 Task: Create List Refunds in Board Newsletter Strategy to Workspace Information Security. Create List Disputes in Board Product Prototyping to Workspace Information Security. Create List Collections in Board Product Pricing and Packaging Strategy to Workspace Information Security
Action: Mouse moved to (340, 132)
Screenshot: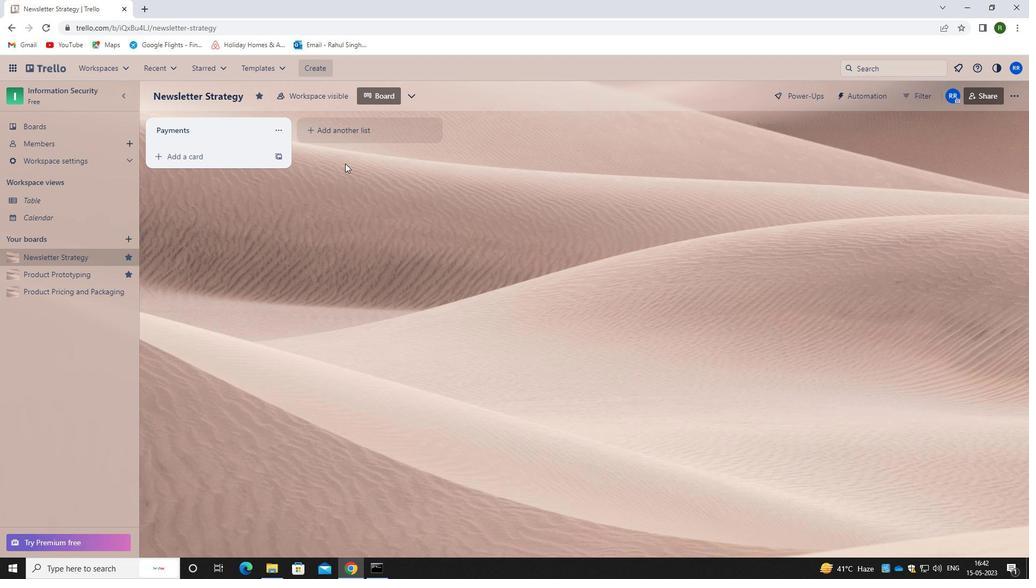 
Action: Mouse pressed left at (340, 132)
Screenshot: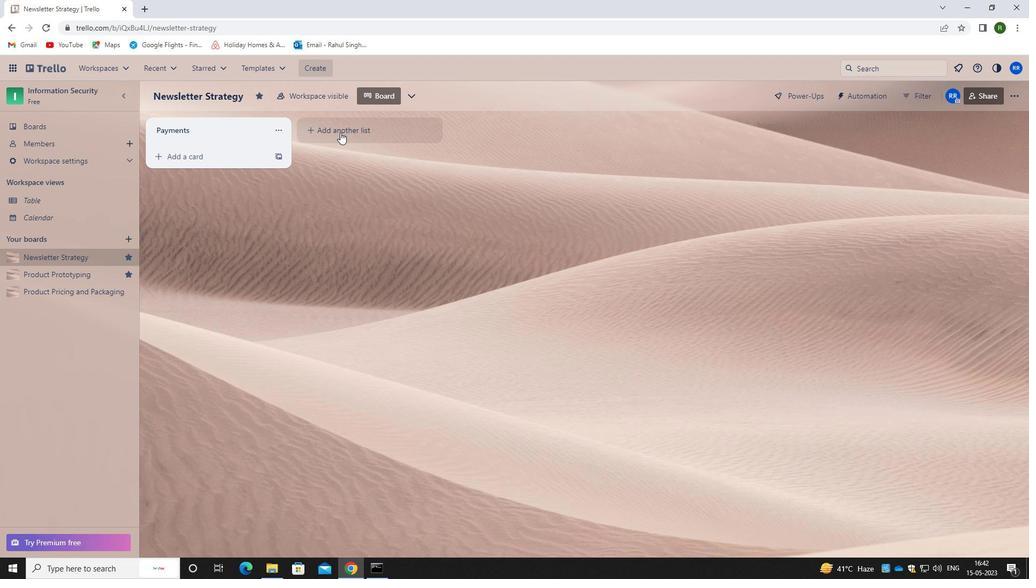 
Action: Mouse moved to (347, 129)
Screenshot: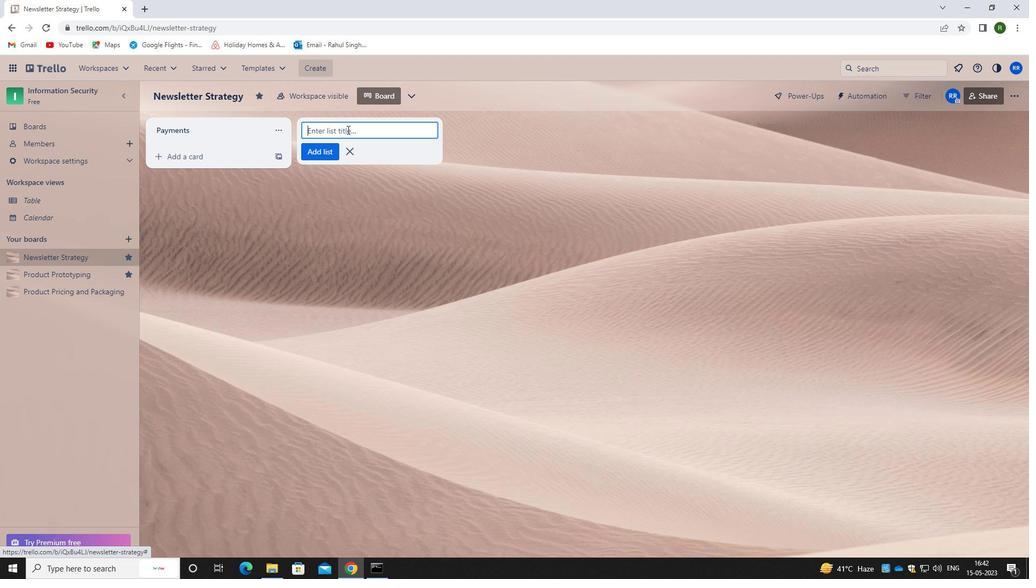 
Action: Key pressed <Key.caps_lock>r<Key.caps_lock>efunds
Screenshot: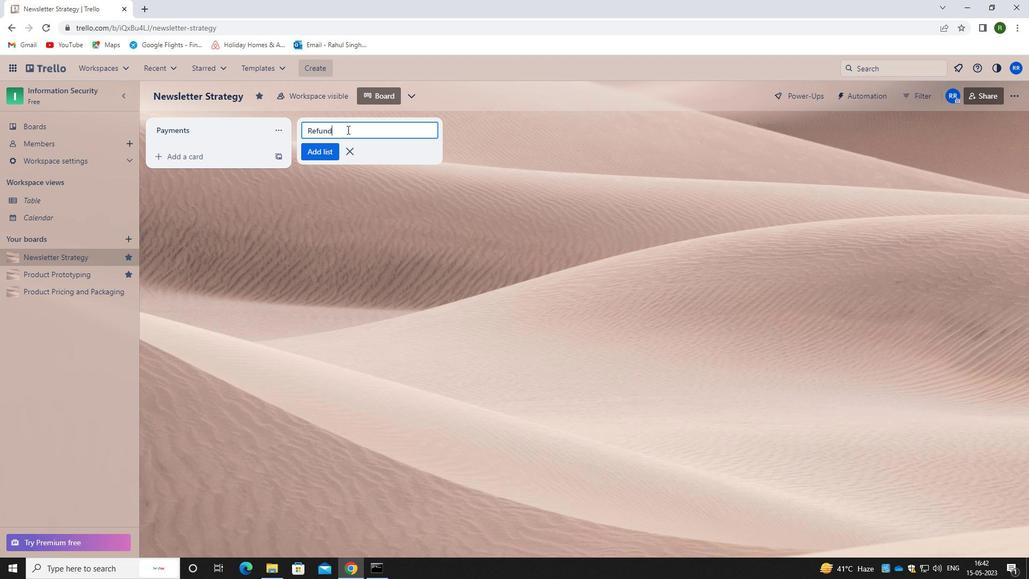 
Action: Mouse moved to (325, 153)
Screenshot: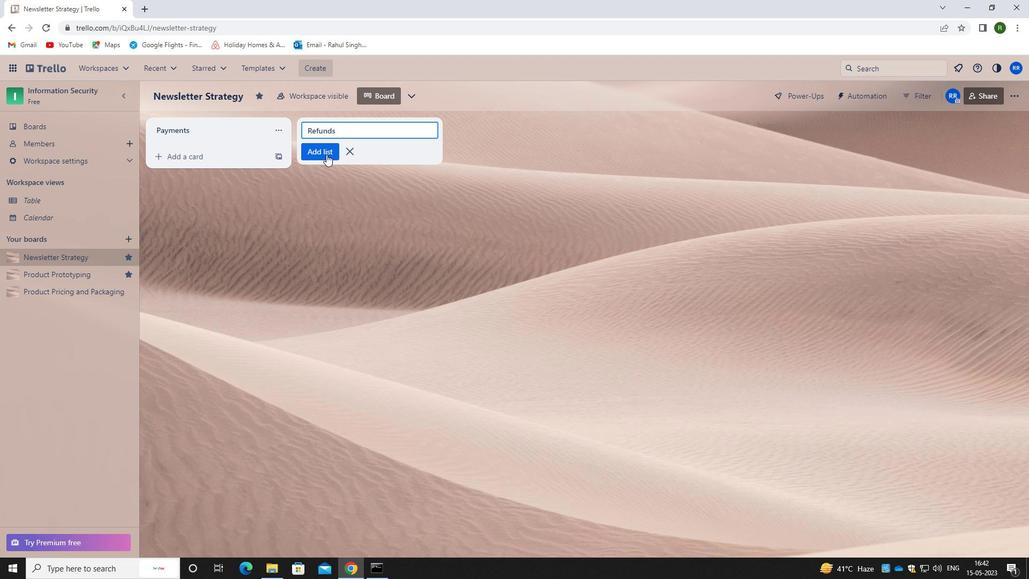 
Action: Mouse pressed left at (325, 153)
Screenshot: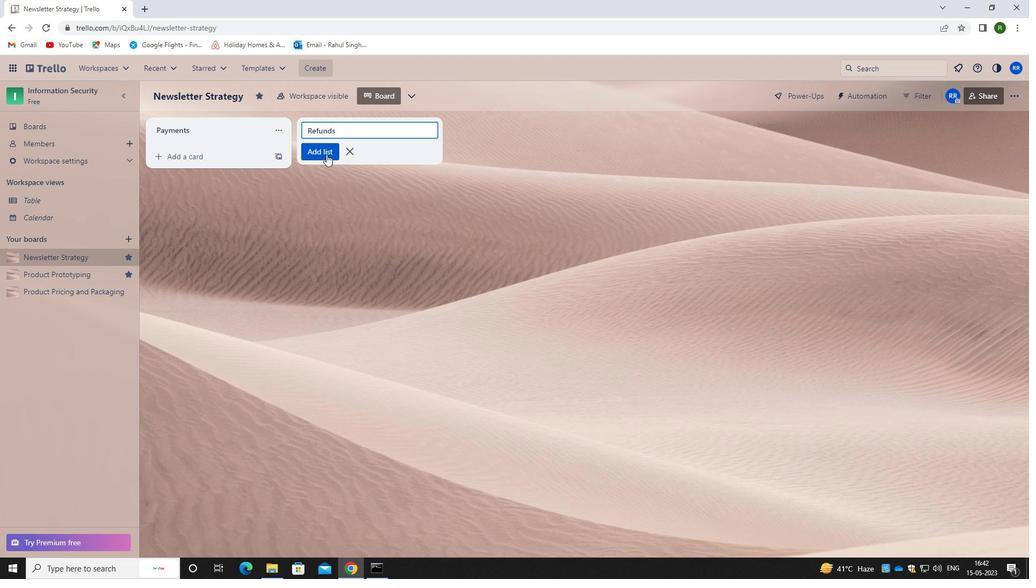 
Action: Mouse moved to (59, 277)
Screenshot: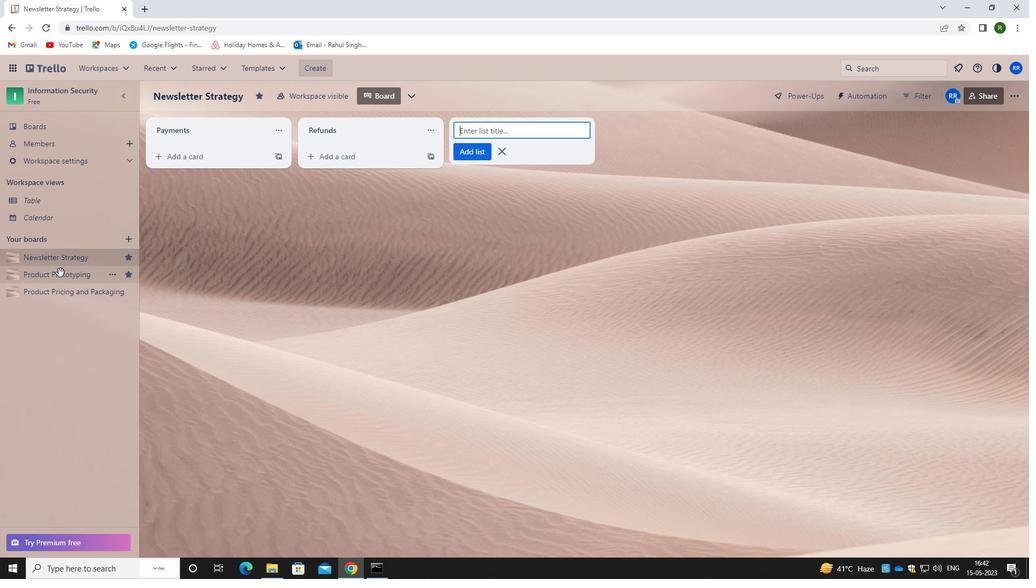 
Action: Mouse pressed left at (59, 277)
Screenshot: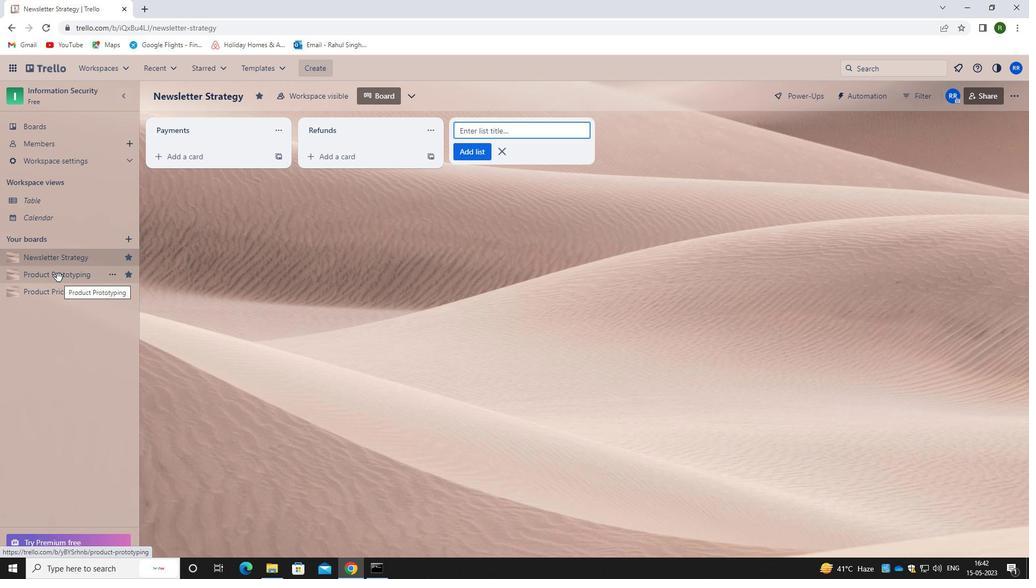 
Action: Mouse moved to (369, 122)
Screenshot: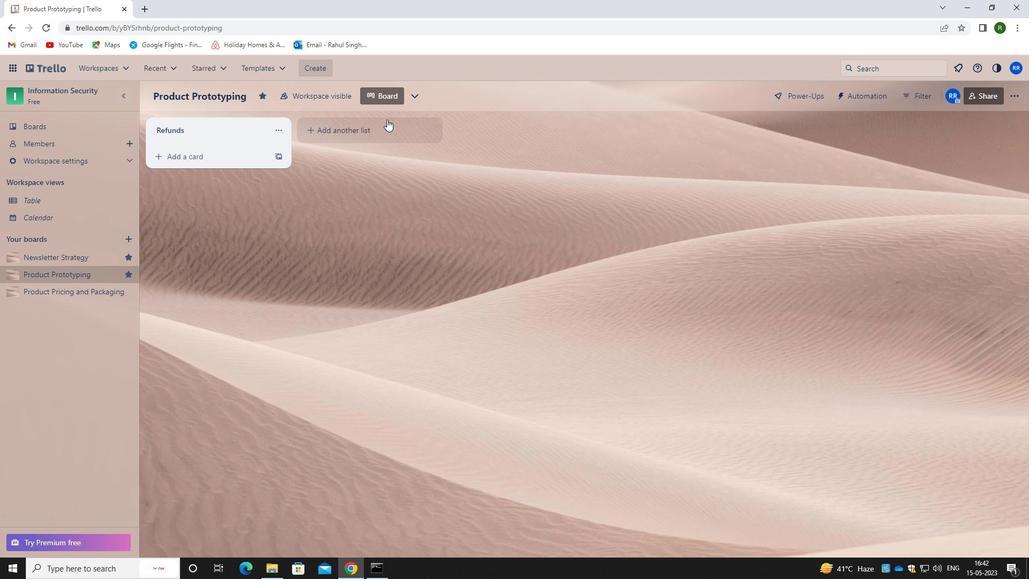 
Action: Mouse pressed left at (369, 122)
Screenshot: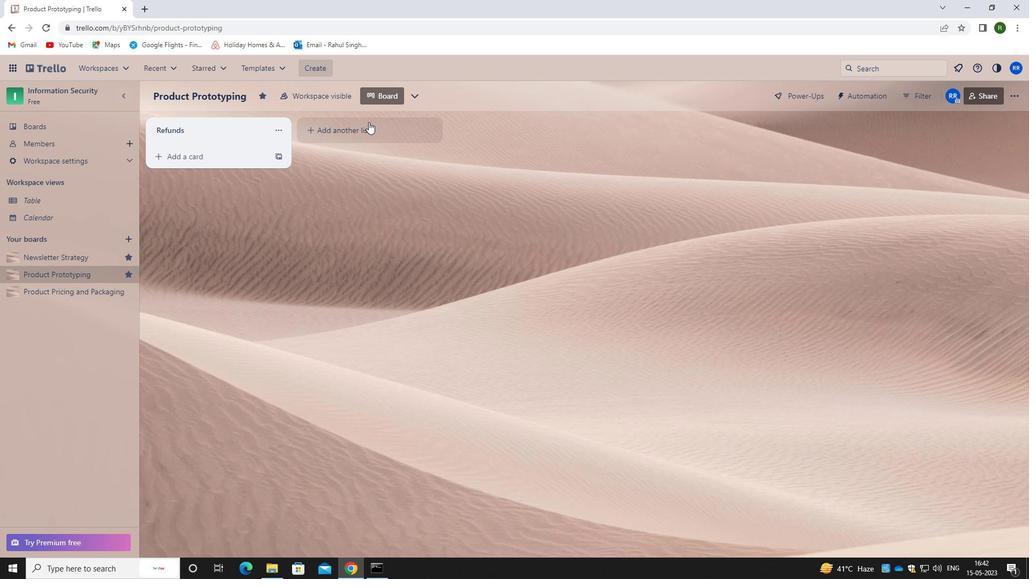 
Action: Mouse moved to (334, 129)
Screenshot: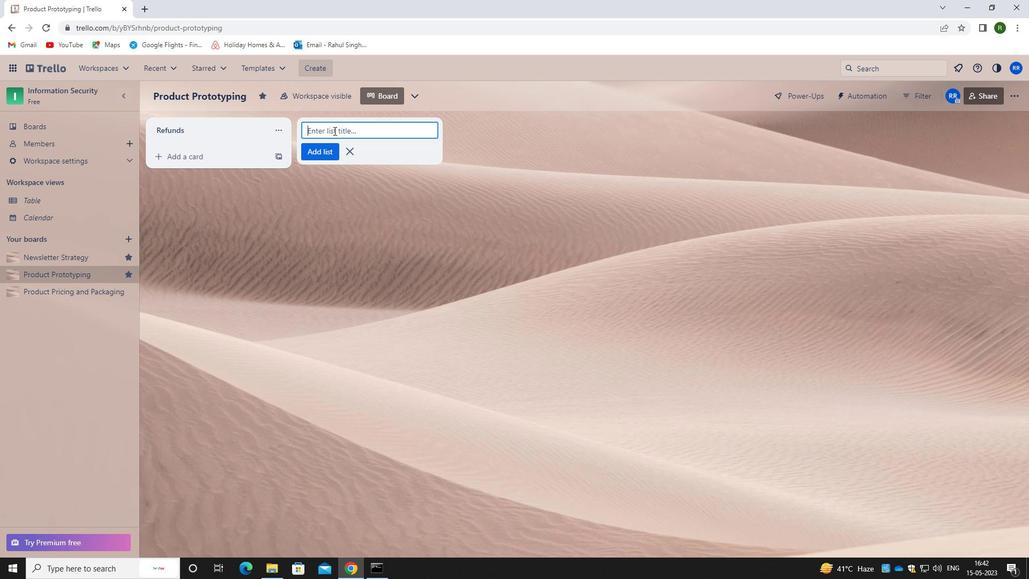 
Action: Key pressed <Key.caps_lock>d<Key.caps_lock>ispute
Screenshot: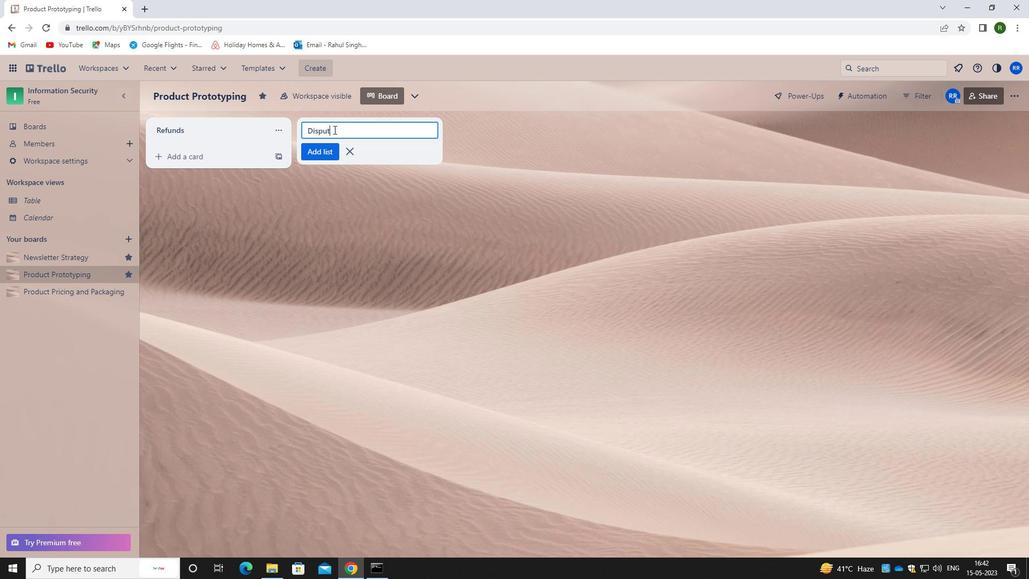 
Action: Mouse moved to (317, 148)
Screenshot: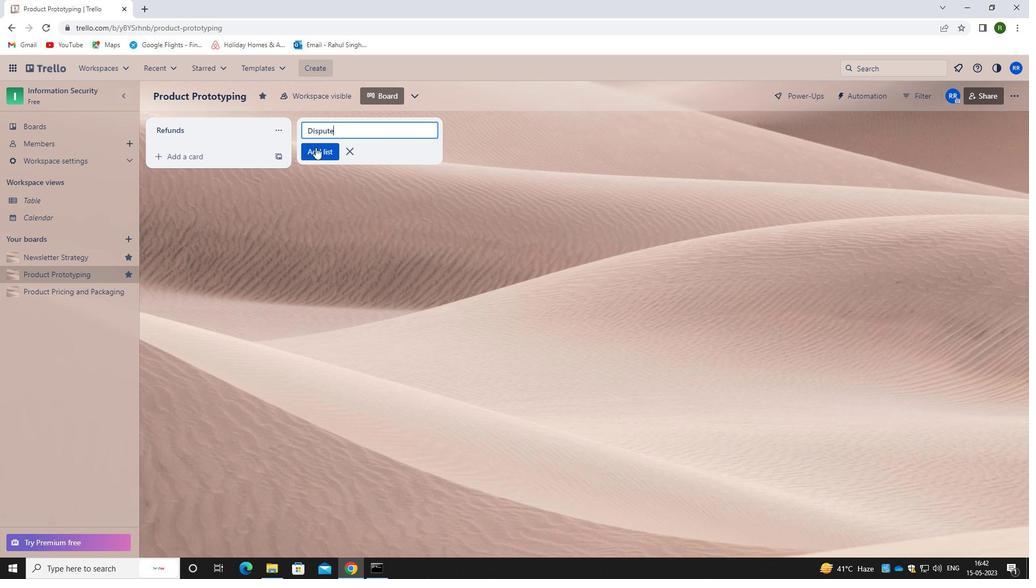 
Action: Mouse pressed left at (317, 148)
Screenshot: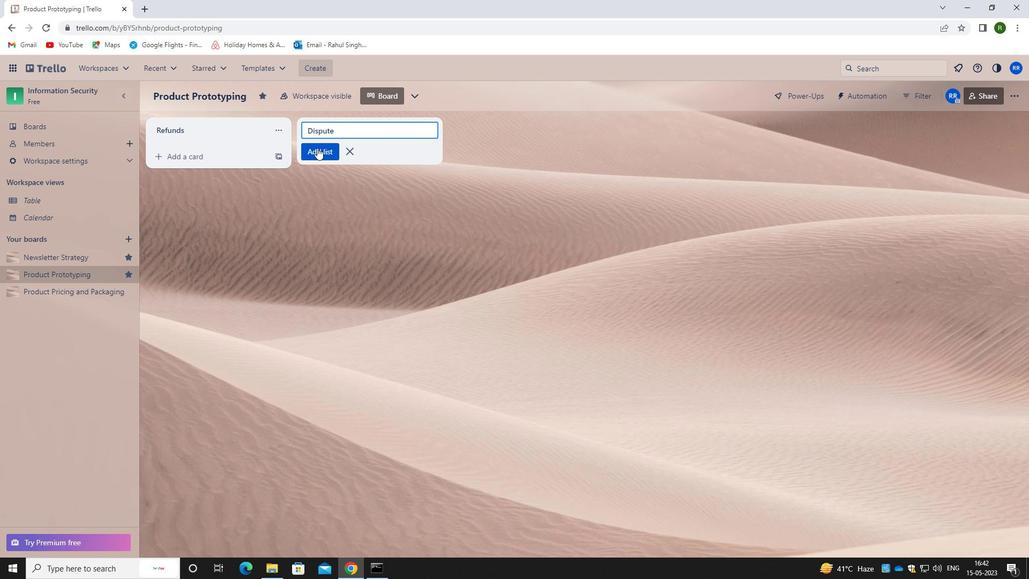 
Action: Mouse moved to (88, 292)
Screenshot: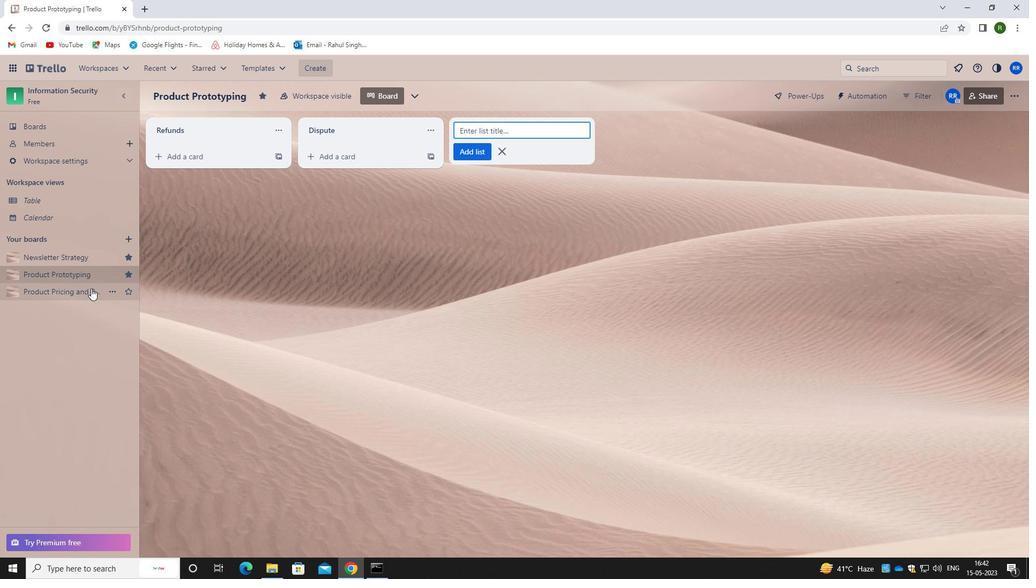 
Action: Mouse pressed left at (88, 292)
Screenshot: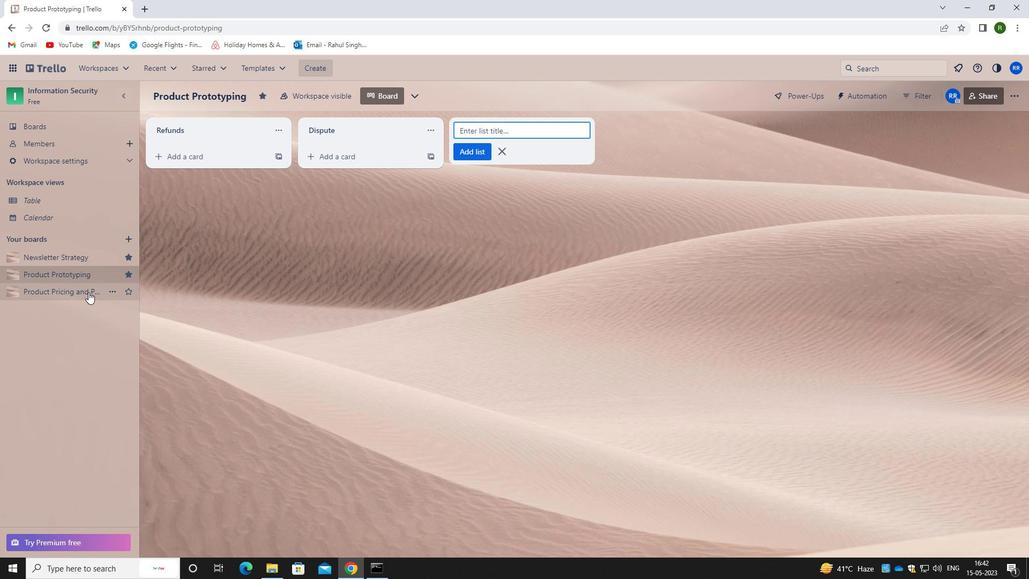 
Action: Mouse moved to (348, 134)
Screenshot: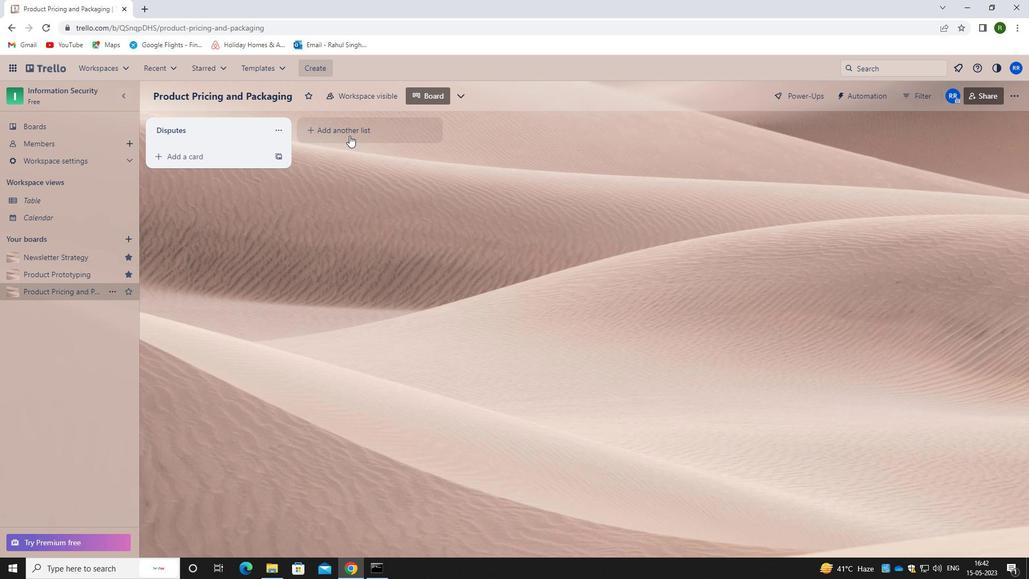 
Action: Mouse pressed left at (348, 134)
Screenshot: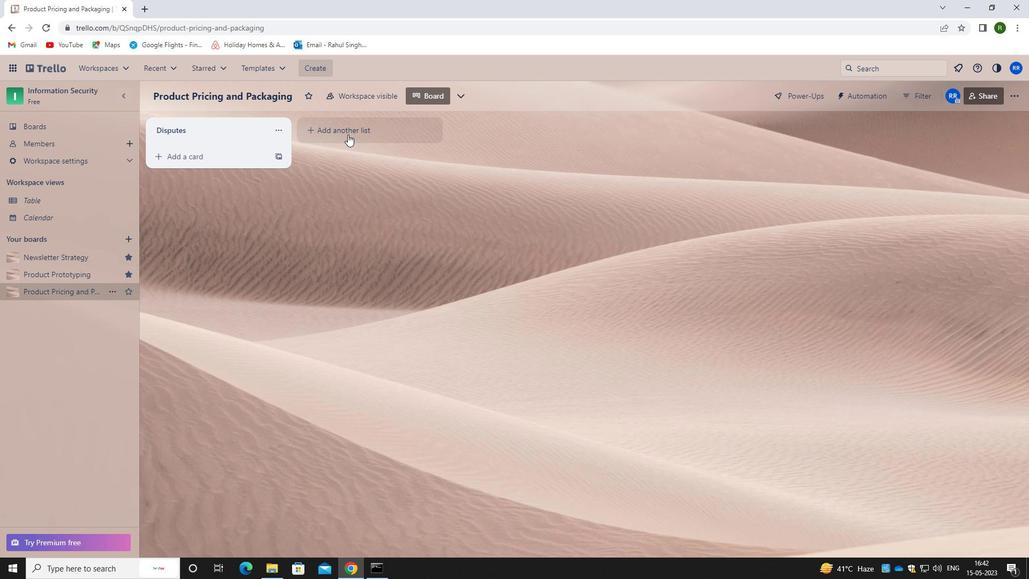 
Action: Mouse moved to (341, 133)
Screenshot: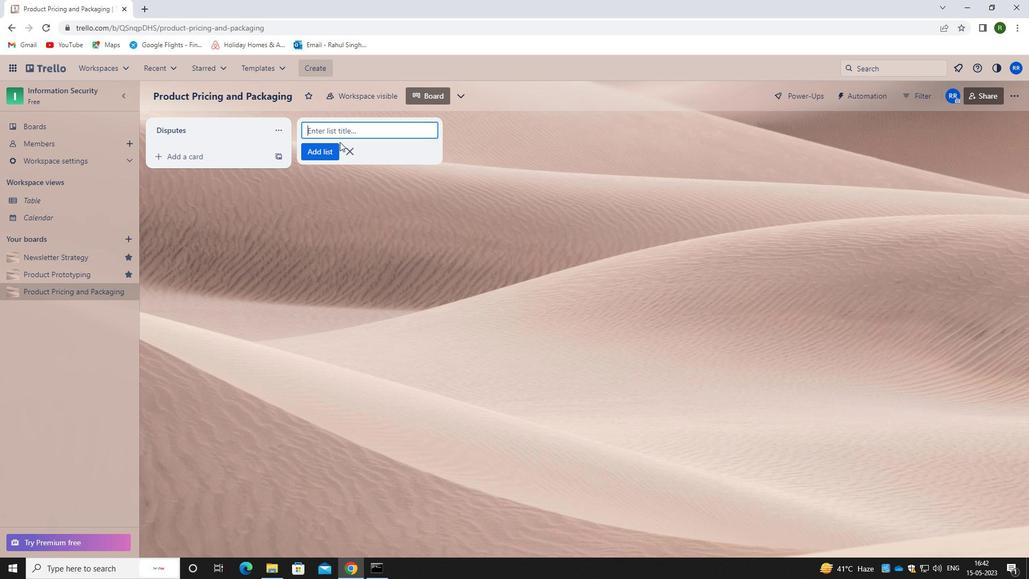 
Action: Key pressed <Key.caps_lock>c<Key.caps_lock>ollections<Key.backspace><Key.backspace>n
Screenshot: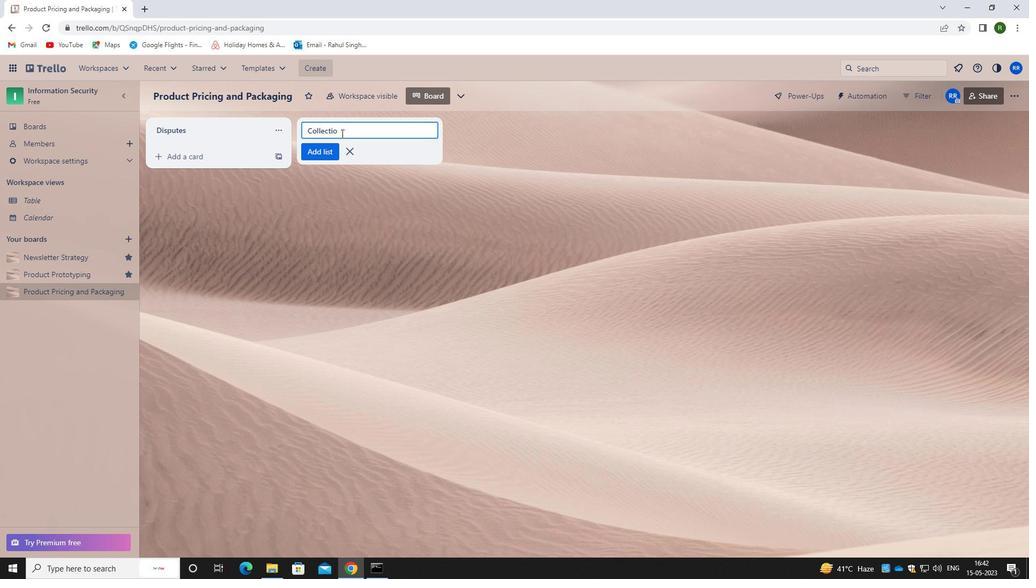 
Action: Mouse moved to (316, 153)
Screenshot: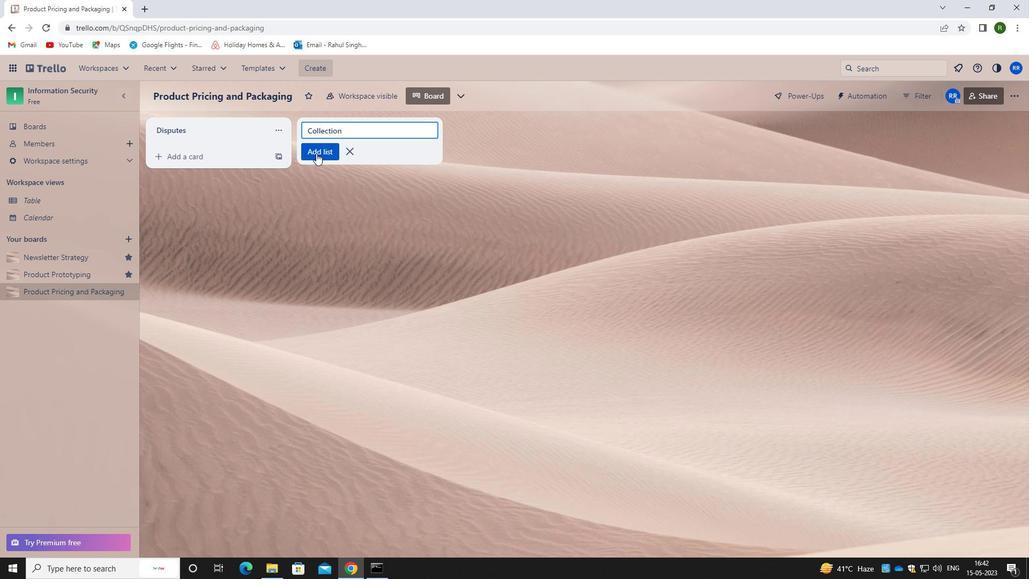 
Action: Key pressed s
Screenshot: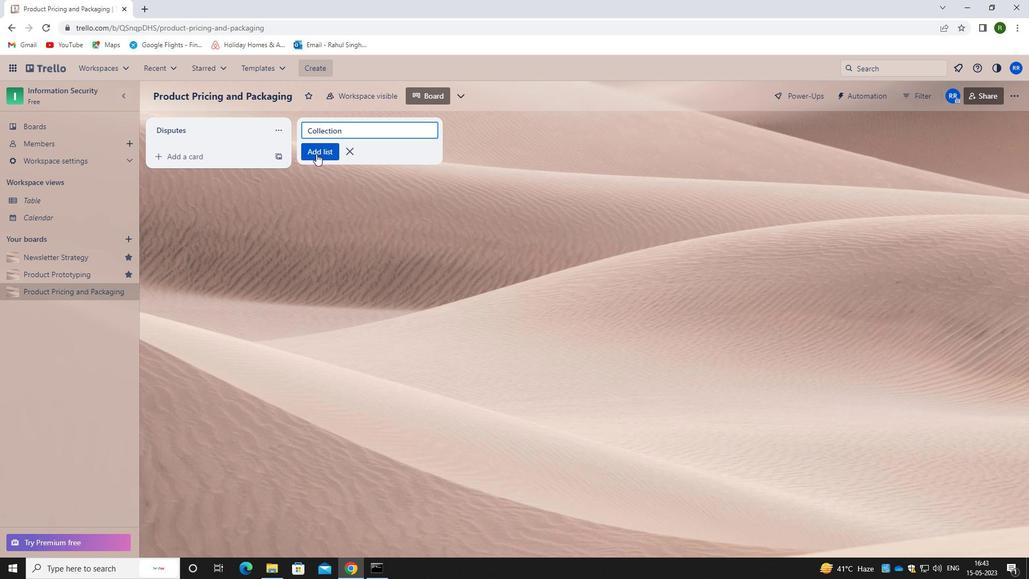 
Action: Mouse pressed left at (316, 153)
Screenshot: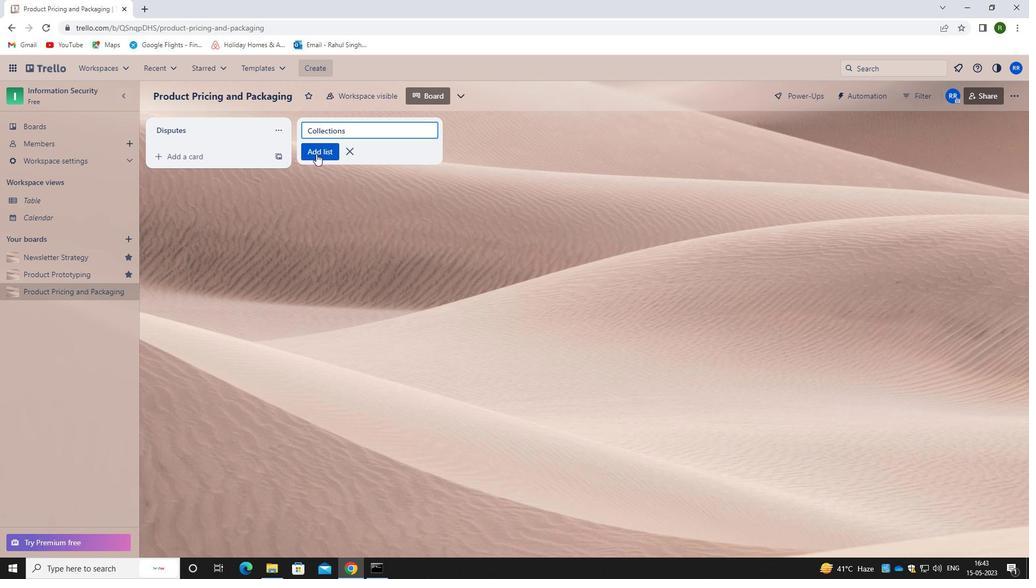 
Action: Mouse moved to (253, 346)
Screenshot: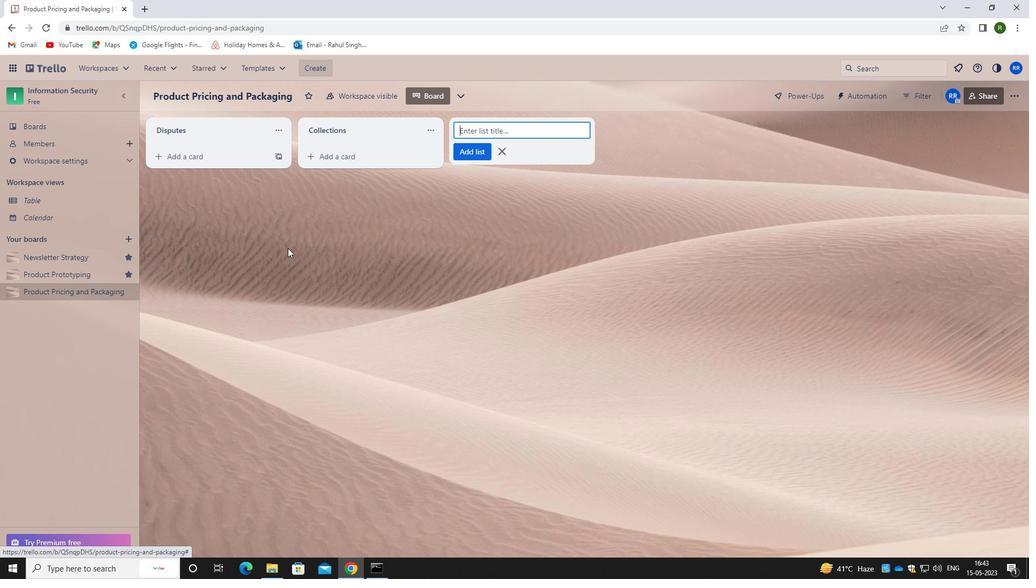 
Action: Mouse pressed left at (253, 346)
Screenshot: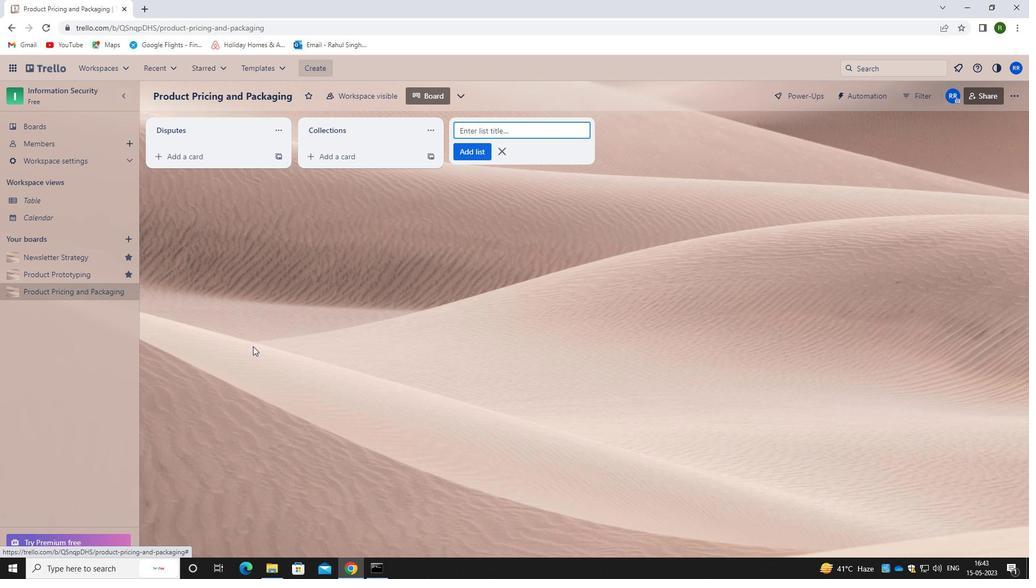 
Action: Mouse moved to (255, 345)
Screenshot: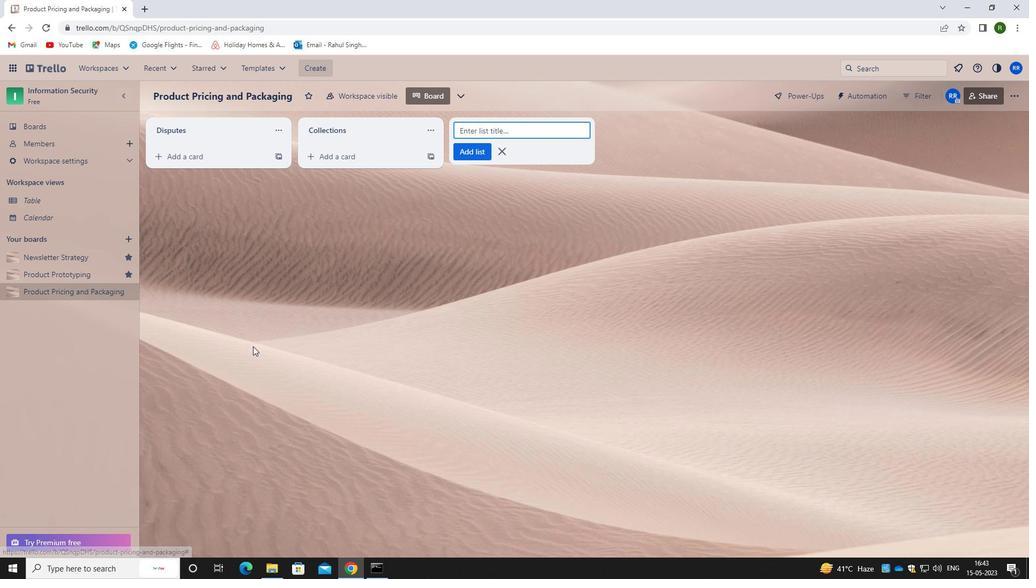 
